 Task: Apply the paragraph padding 1 pt in the file "Quotes Collection".
Action: Mouse moved to (169, 74)
Screenshot: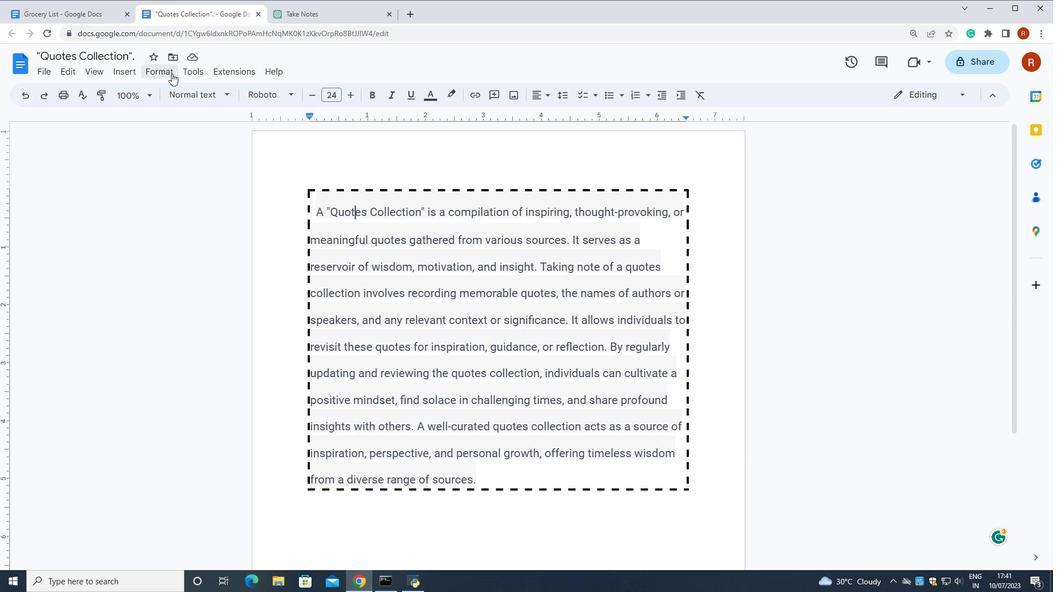 
Action: Mouse pressed left at (169, 74)
Screenshot: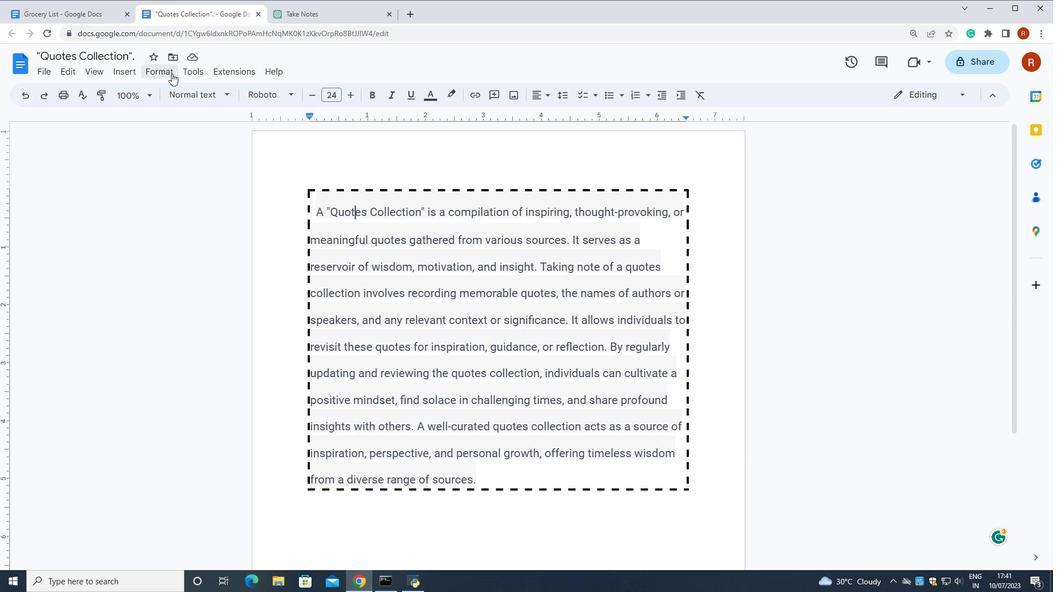 
Action: Mouse moved to (371, 115)
Screenshot: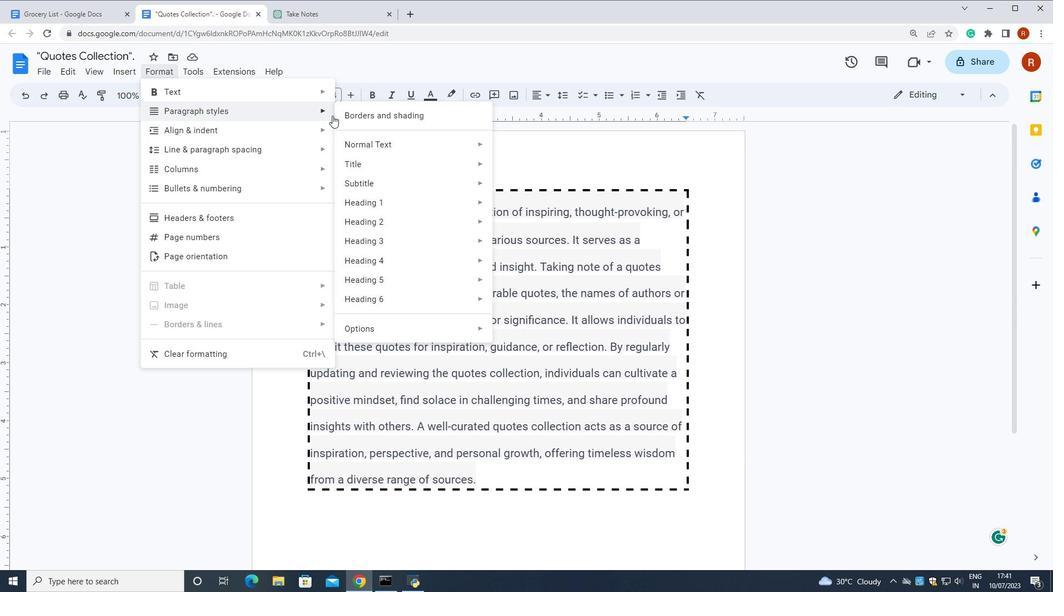 
Action: Mouse pressed left at (371, 115)
Screenshot: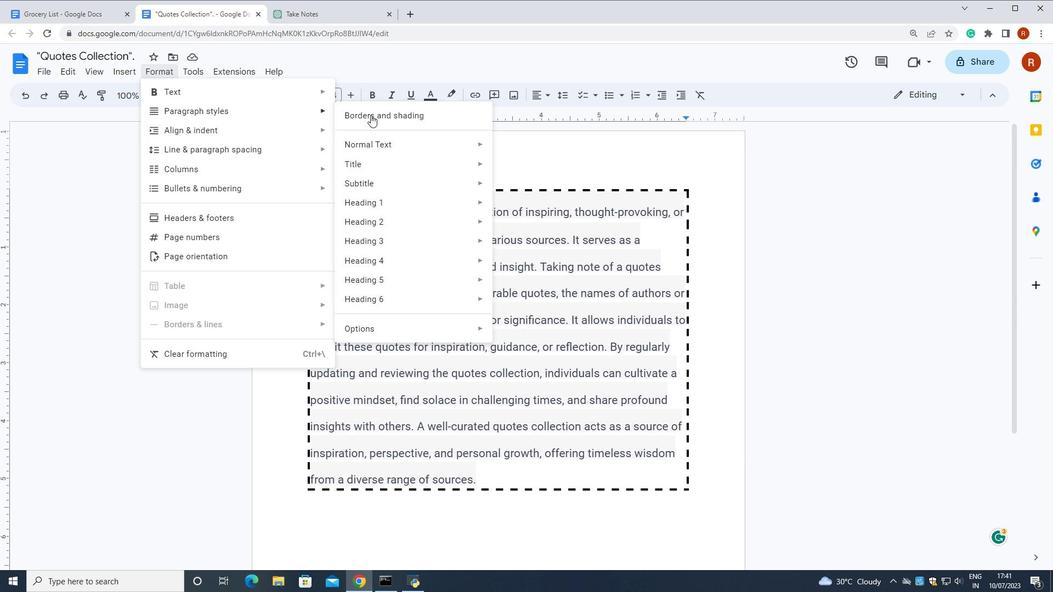 
Action: Mouse moved to (609, 383)
Screenshot: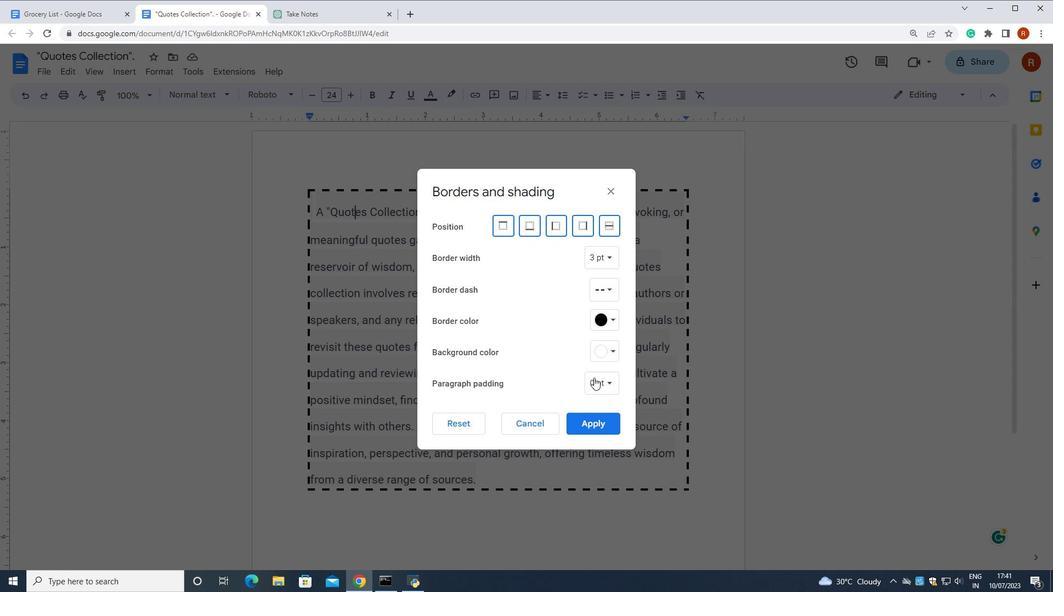 
Action: Mouse pressed left at (609, 383)
Screenshot: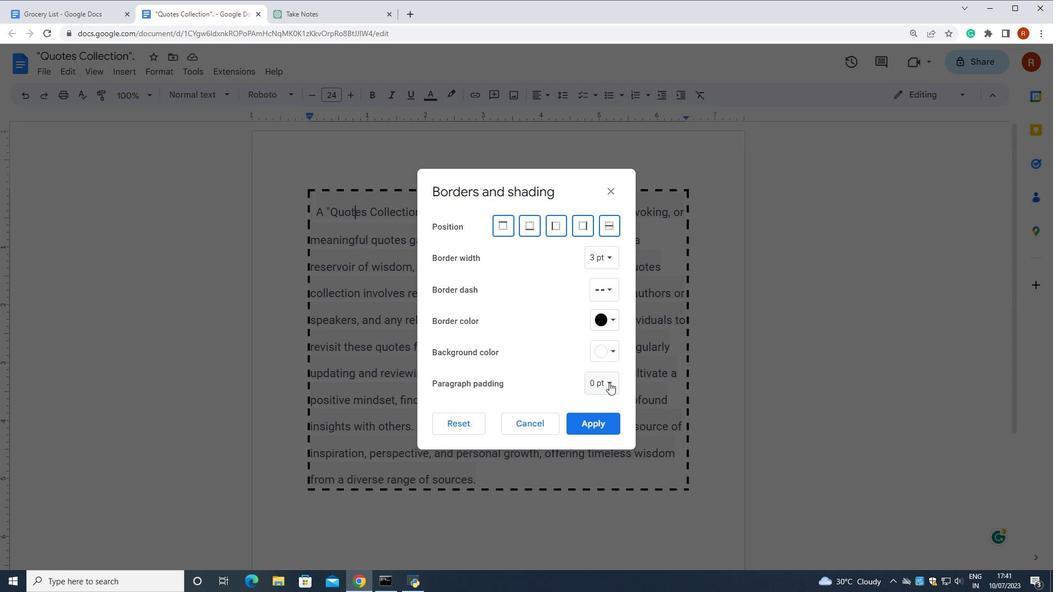
Action: Mouse moved to (615, 423)
Screenshot: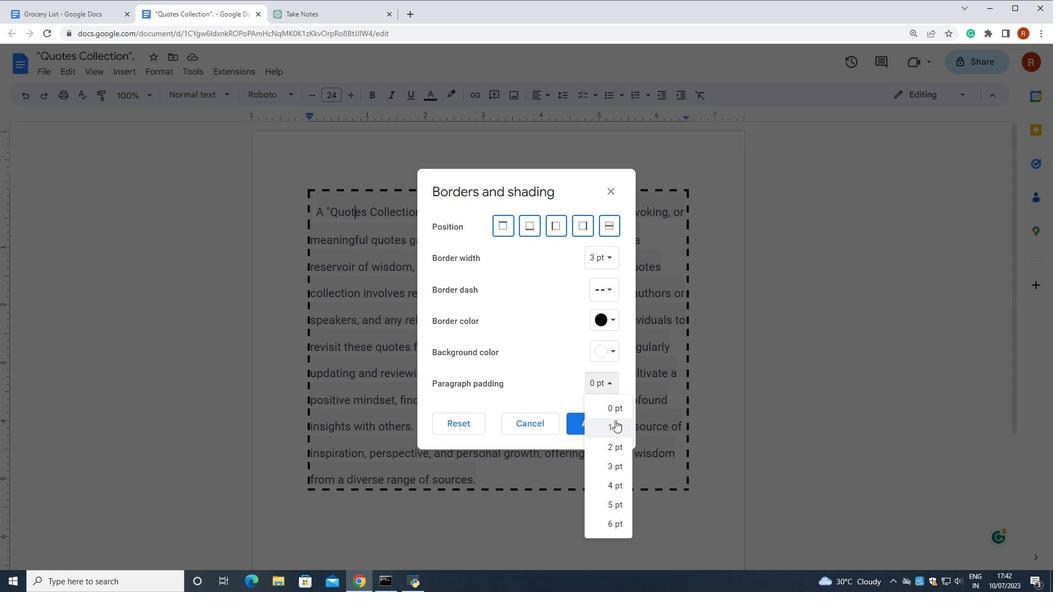 
Action: Mouse pressed left at (615, 423)
Screenshot: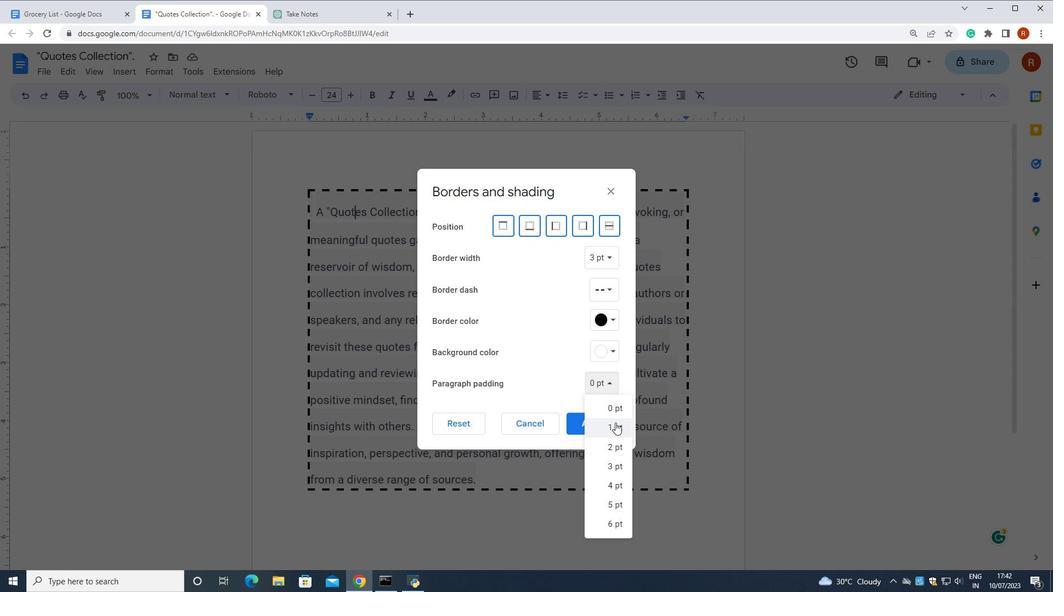 
Action: Mouse moved to (599, 424)
Screenshot: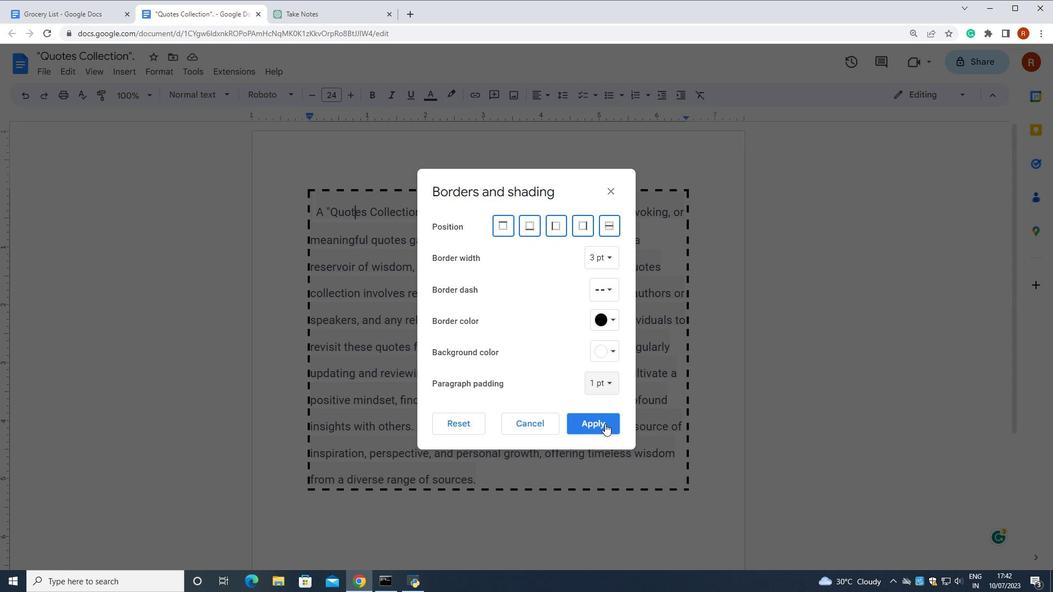 
Action: Mouse pressed left at (599, 424)
Screenshot: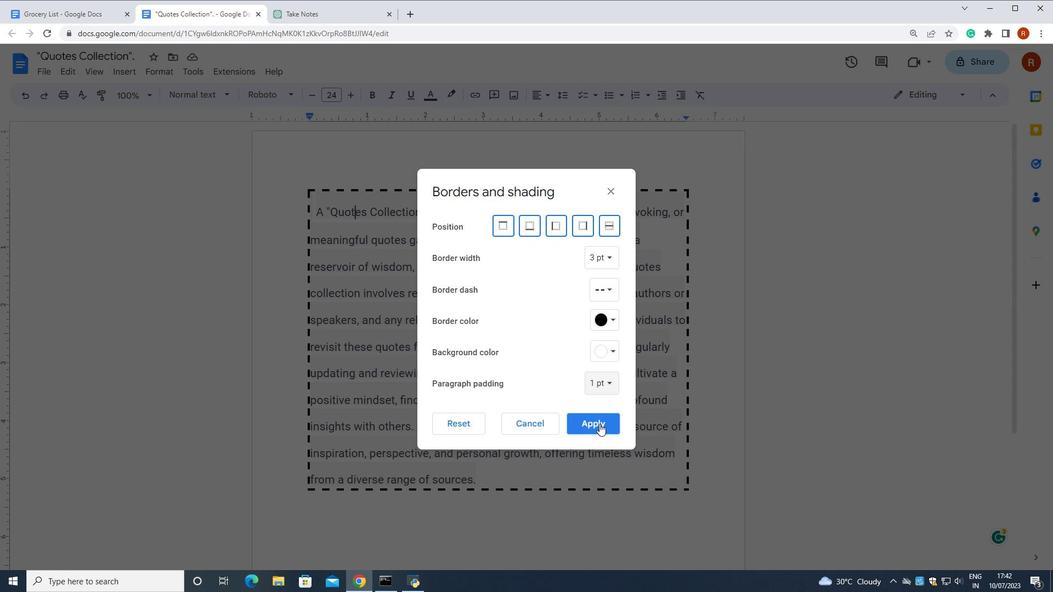 
